 Task: Use the column stats "column C" and add ignore rows to 3.
Action: Mouse moved to (222, 156)
Screenshot: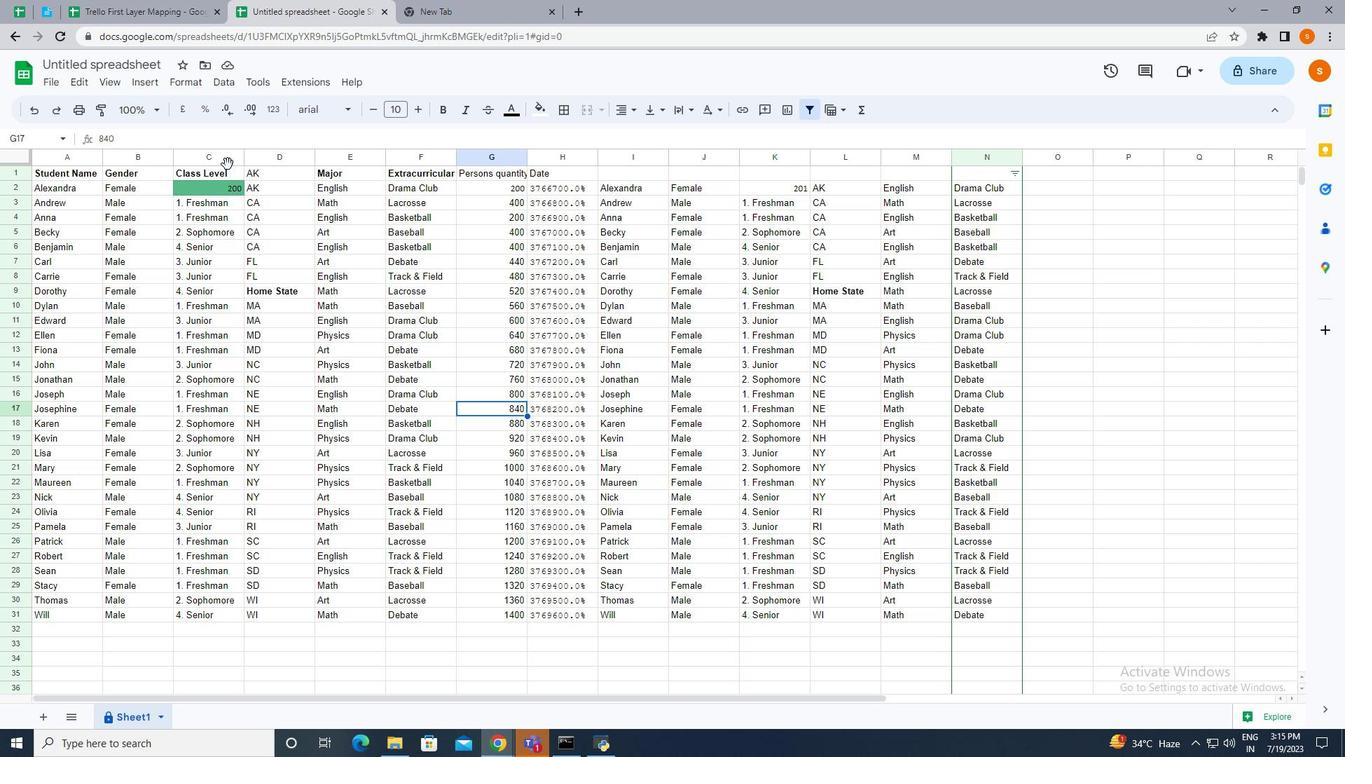 
Action: Mouse pressed left at (222, 156)
Screenshot: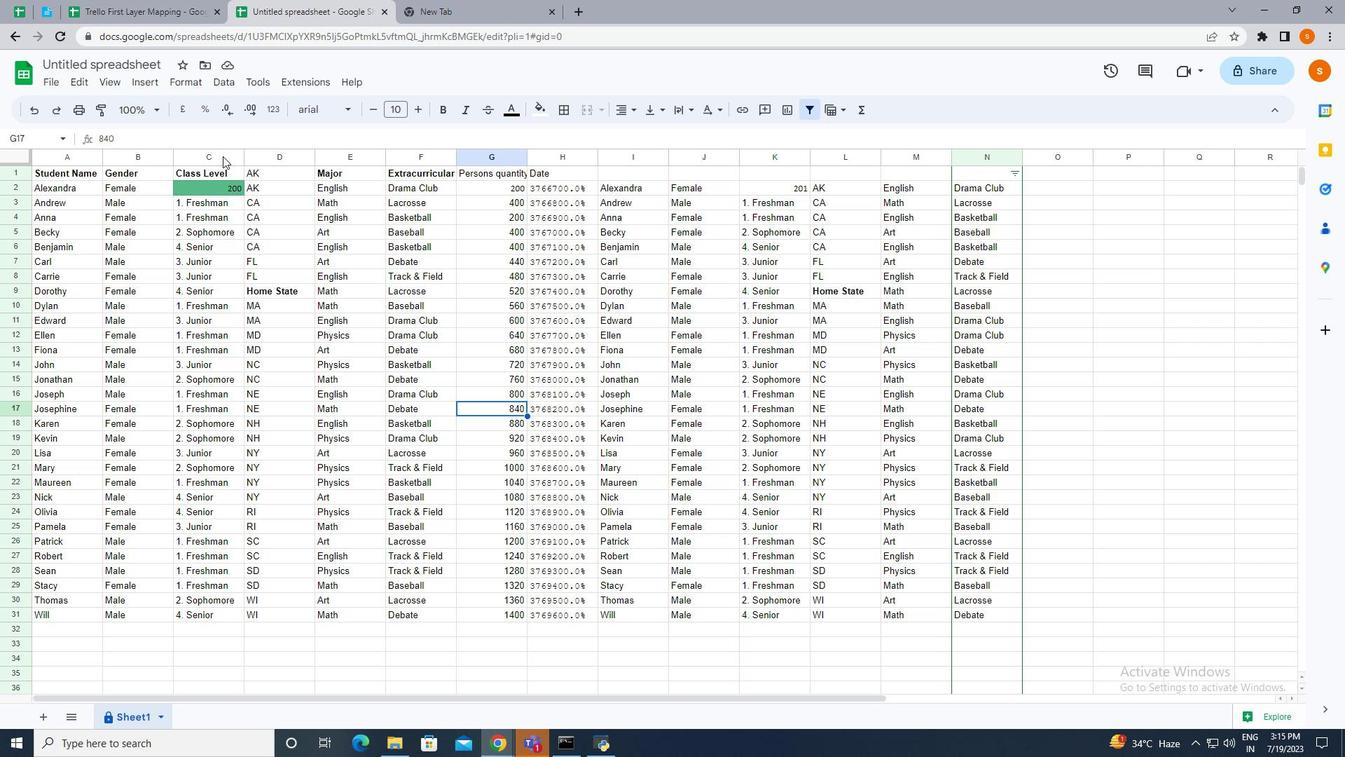 
Action: Mouse moved to (223, 80)
Screenshot: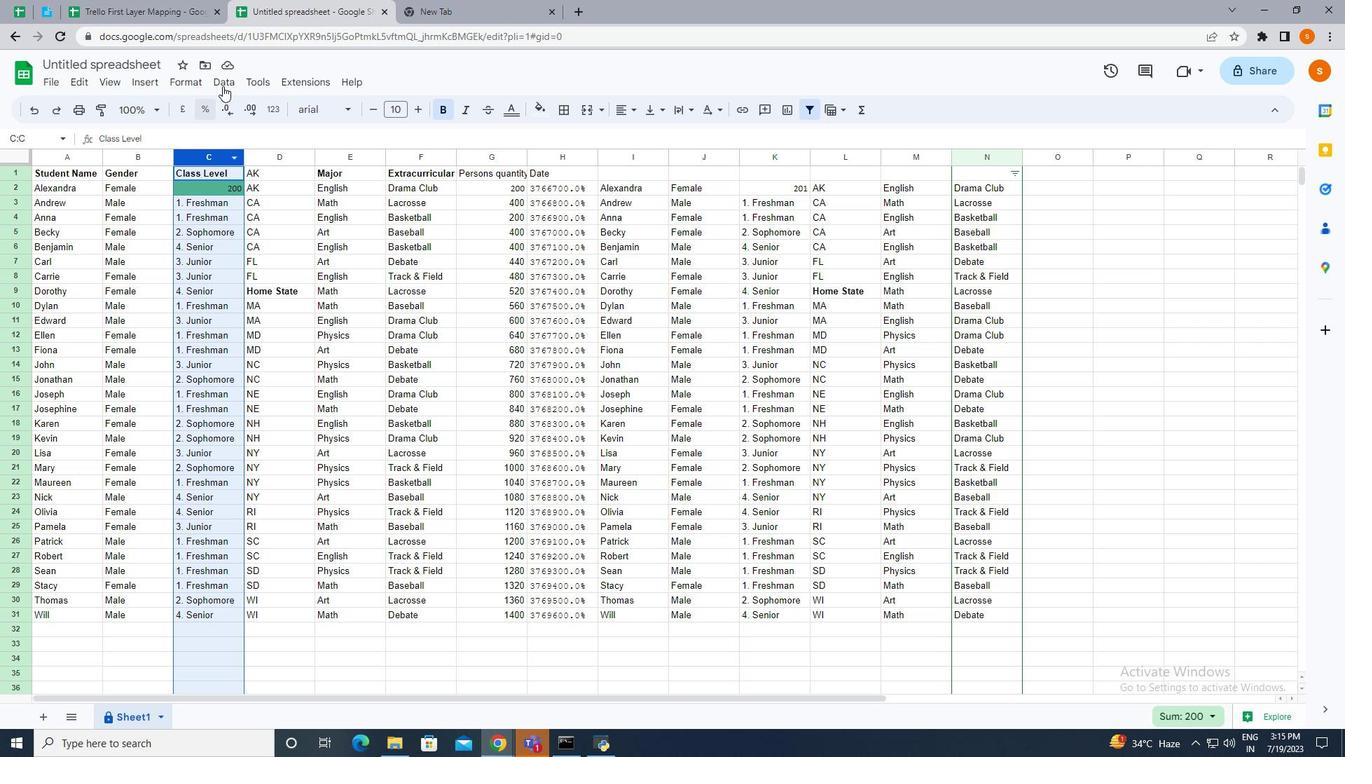 
Action: Mouse pressed left at (223, 80)
Screenshot: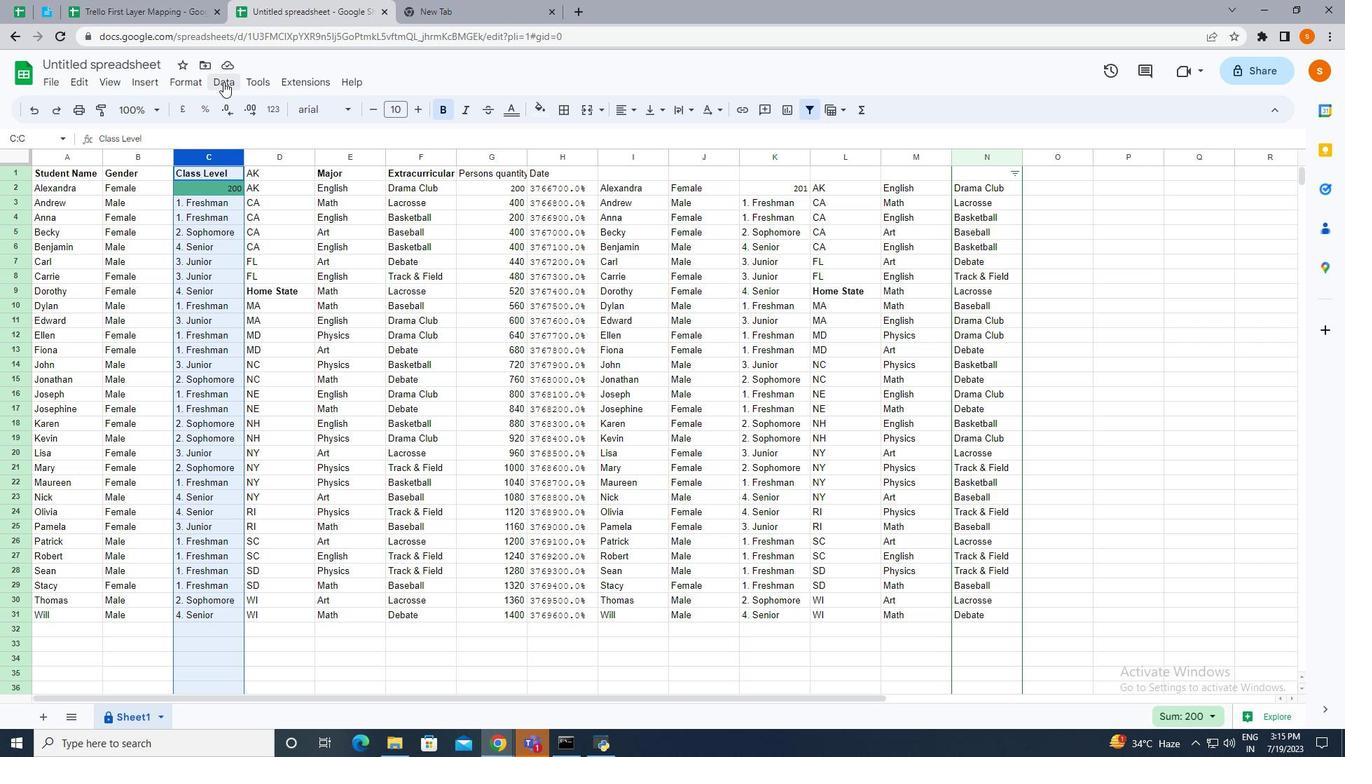 
Action: Mouse moved to (263, 342)
Screenshot: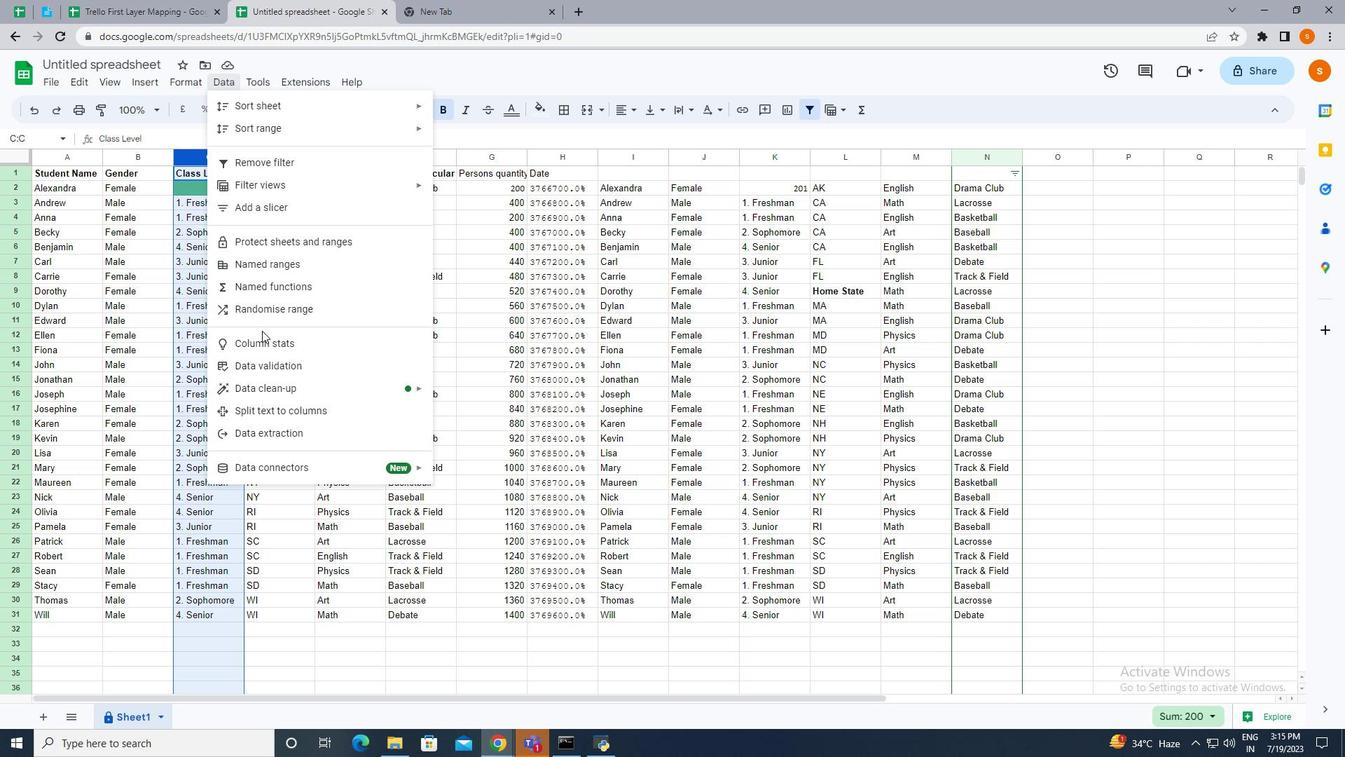 
Action: Mouse pressed left at (263, 342)
Screenshot: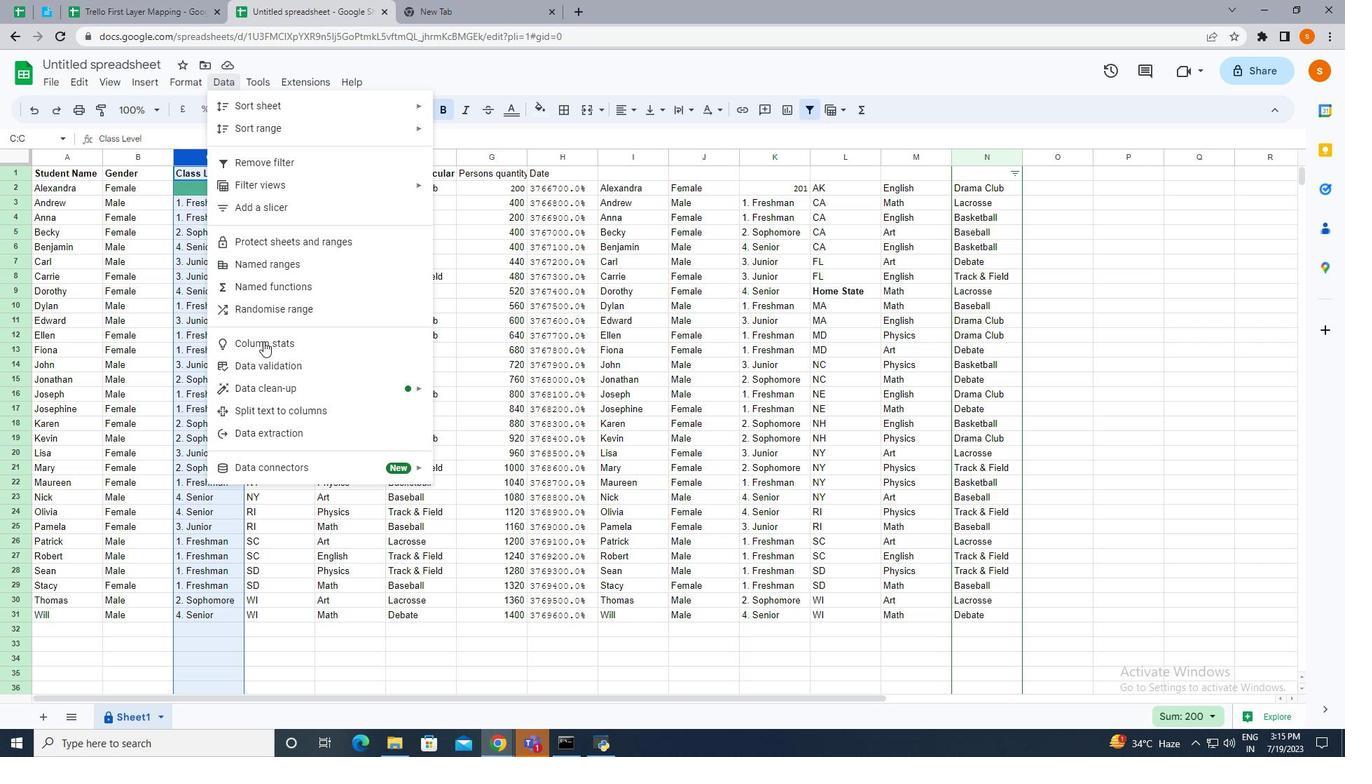 
Action: Mouse moved to (1268, 184)
Screenshot: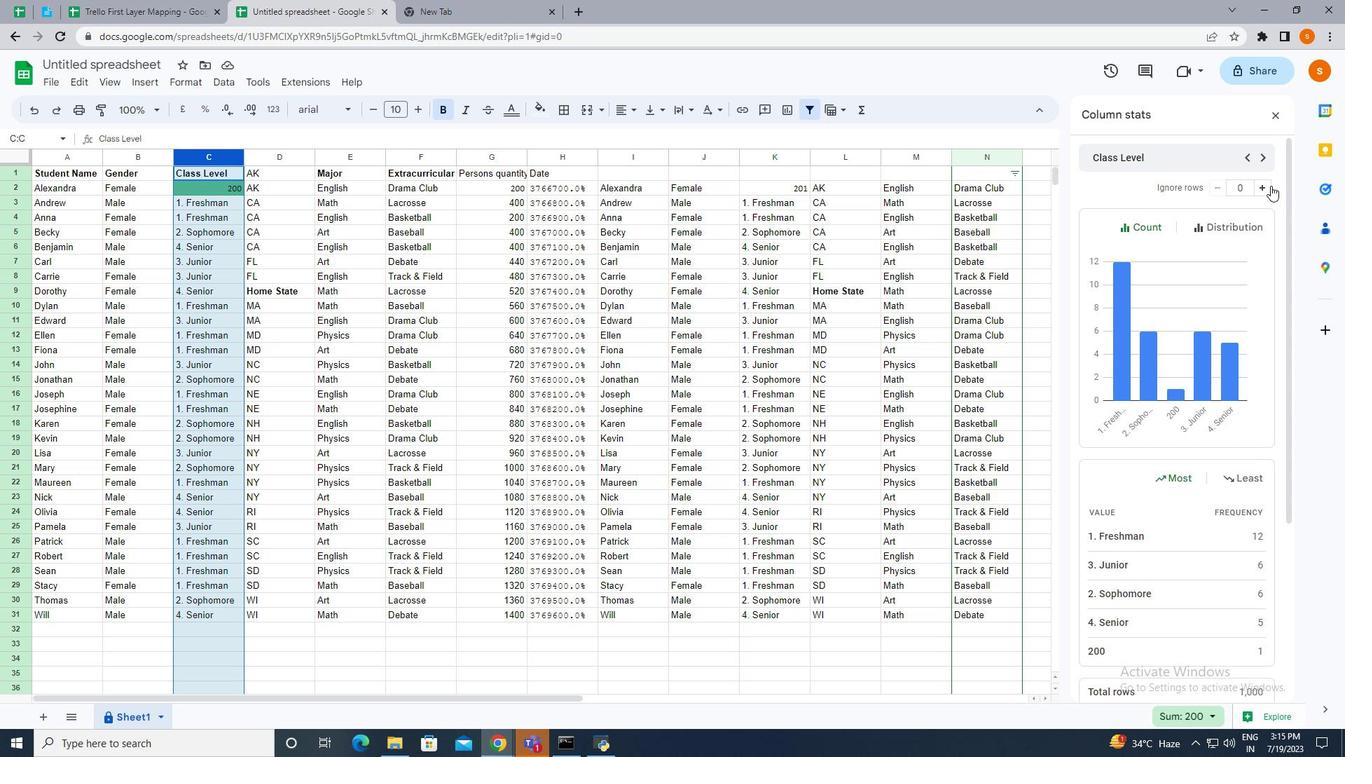 
Action: Mouse pressed left at (1268, 184)
Screenshot: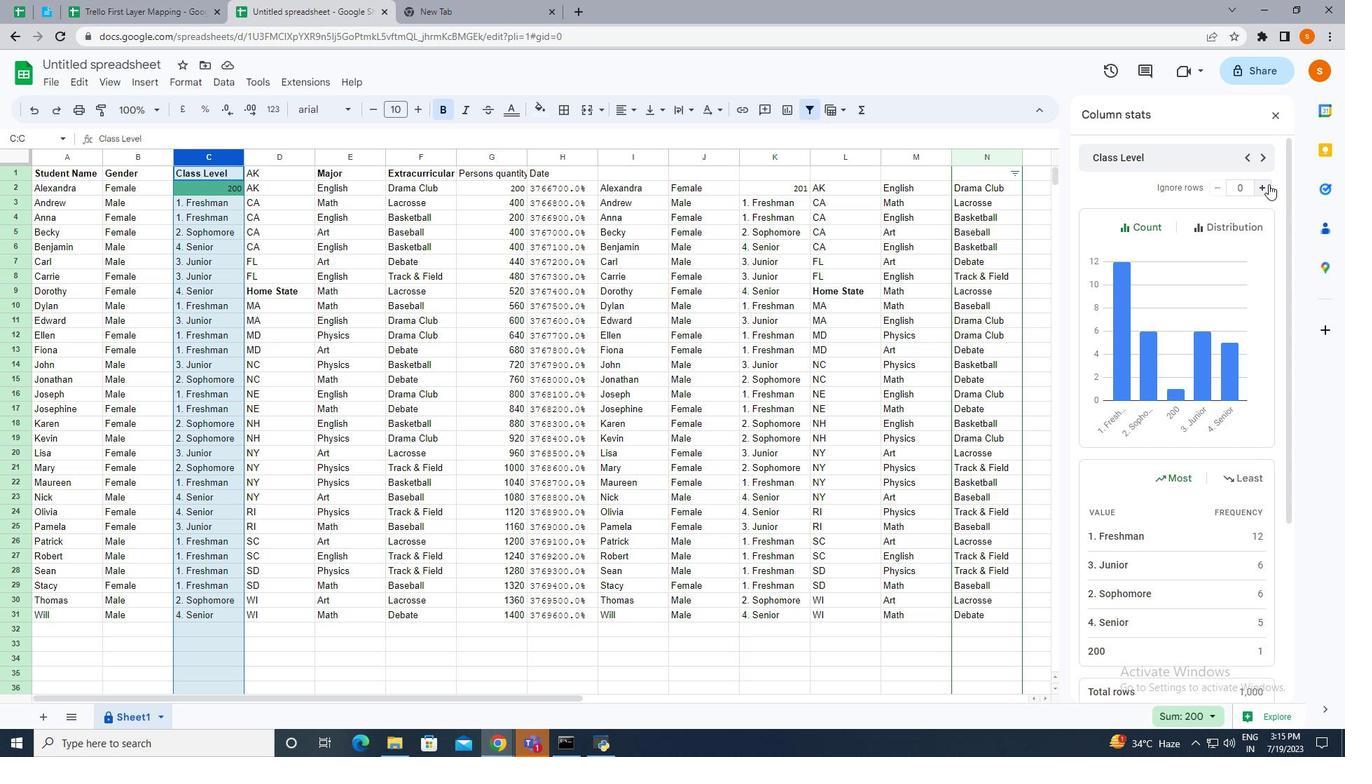 
Action: Mouse pressed left at (1268, 184)
Screenshot: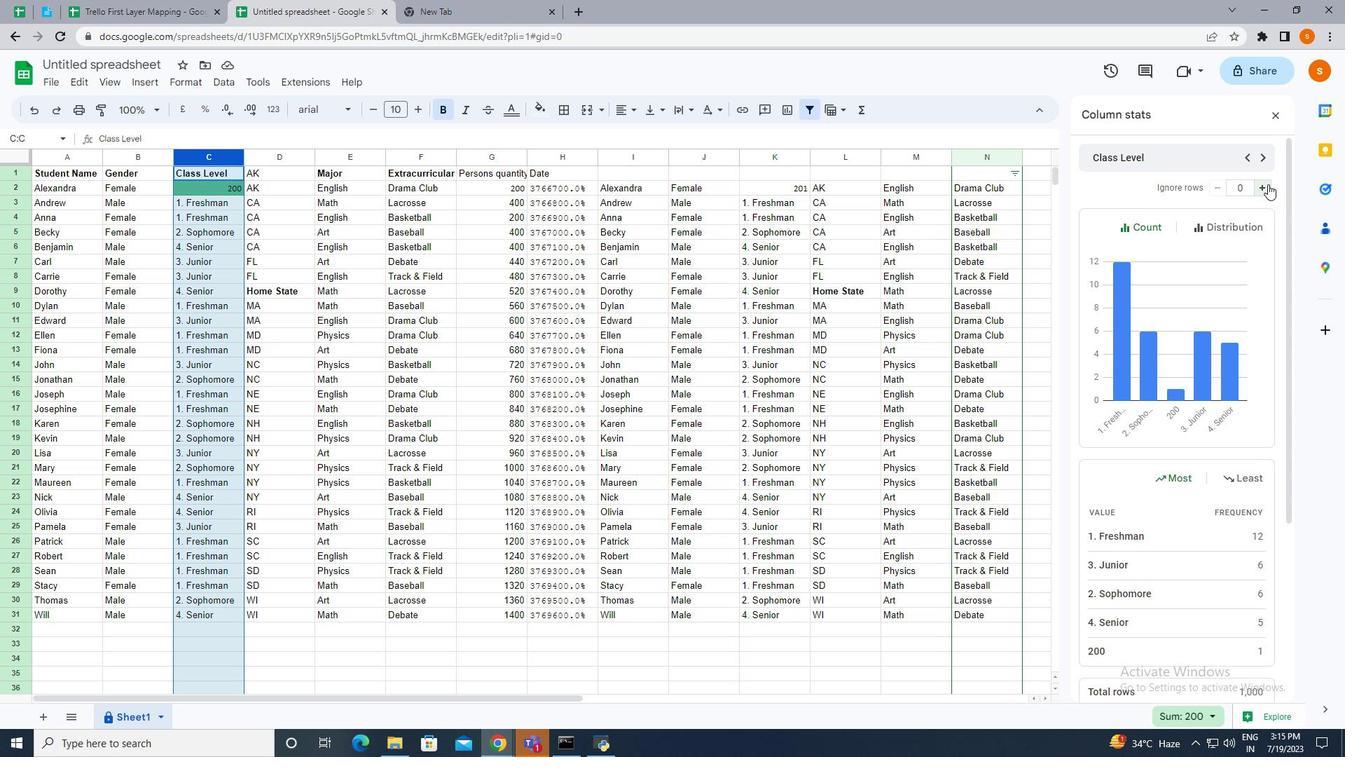
Action: Mouse pressed left at (1268, 184)
Screenshot: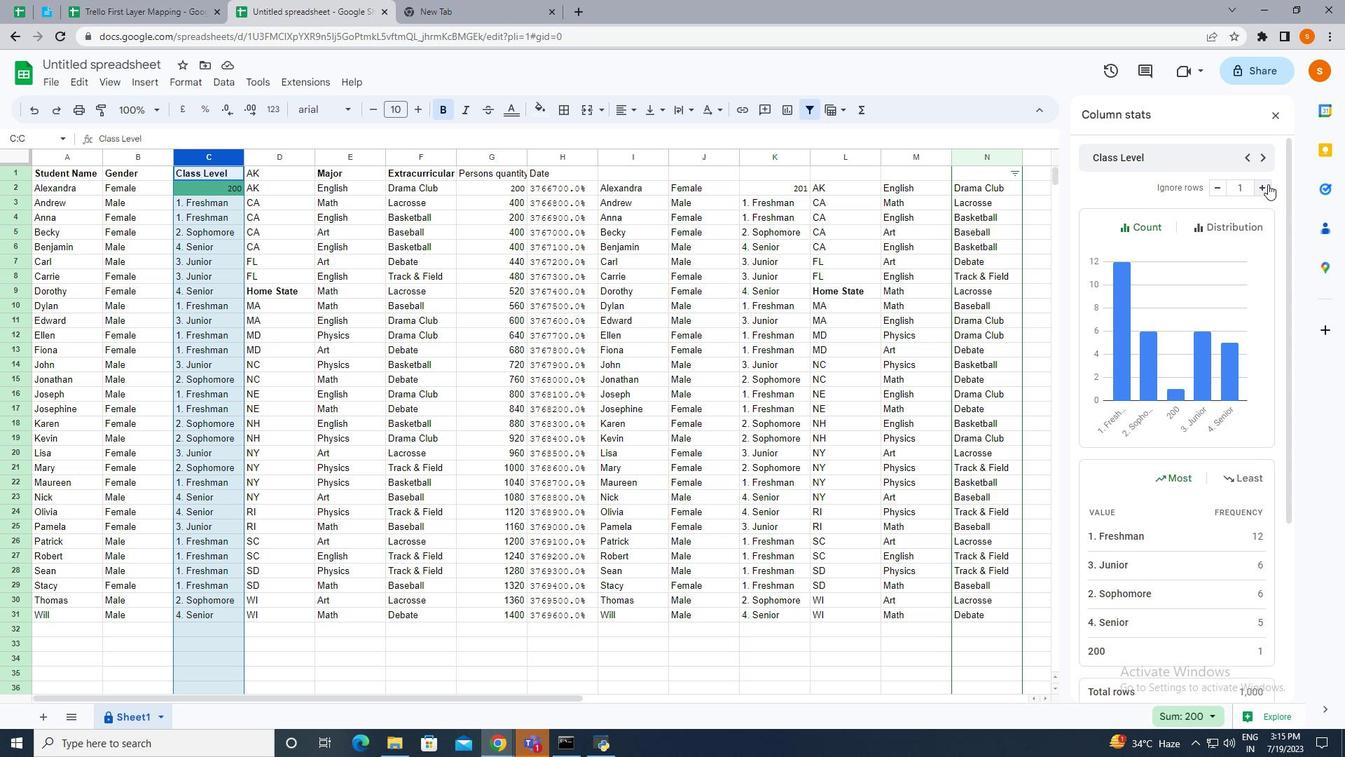 
Action: Mouse moved to (1189, 314)
Screenshot: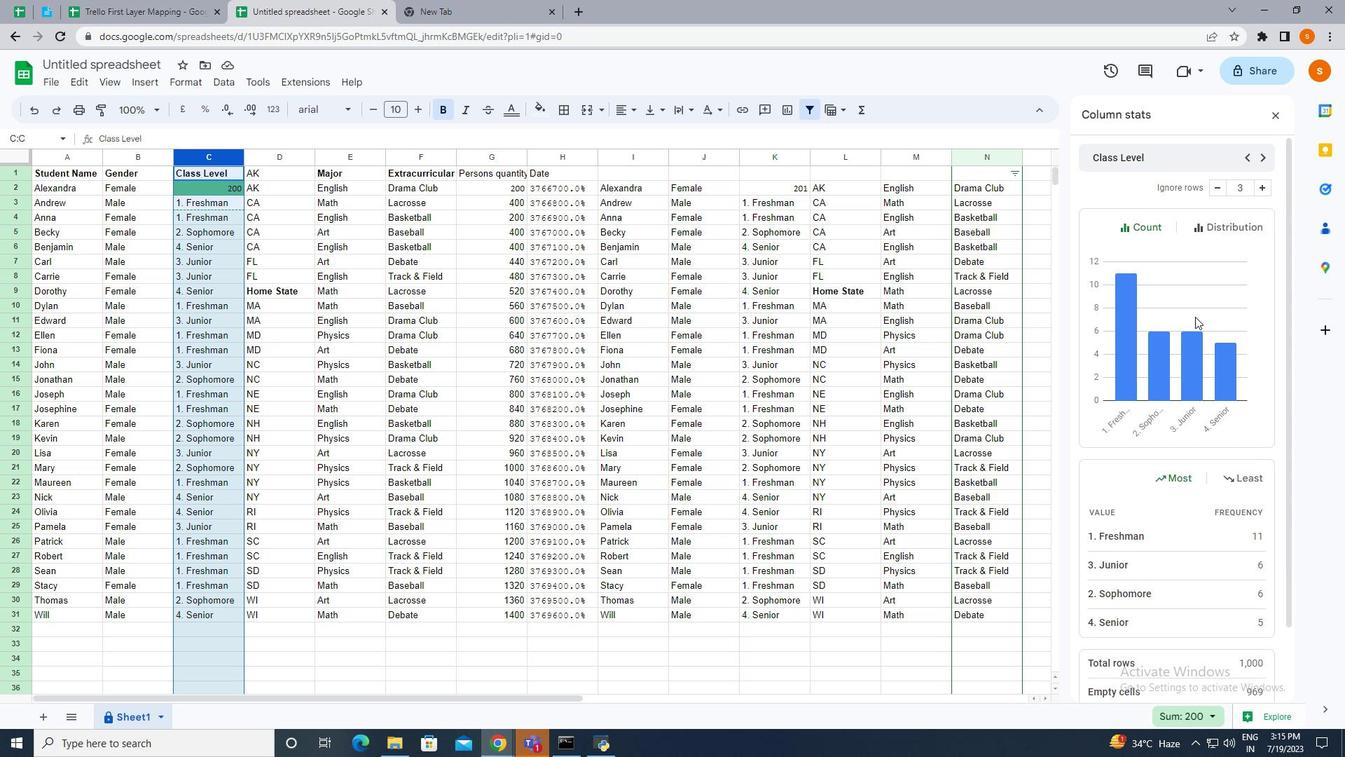 
